 Task: Move the task Create a new online platform for online personal shopping services to the section Done in the project BeaconTech and filter the tasks in the project by Due this week
Action: Mouse moved to (341, 345)
Screenshot: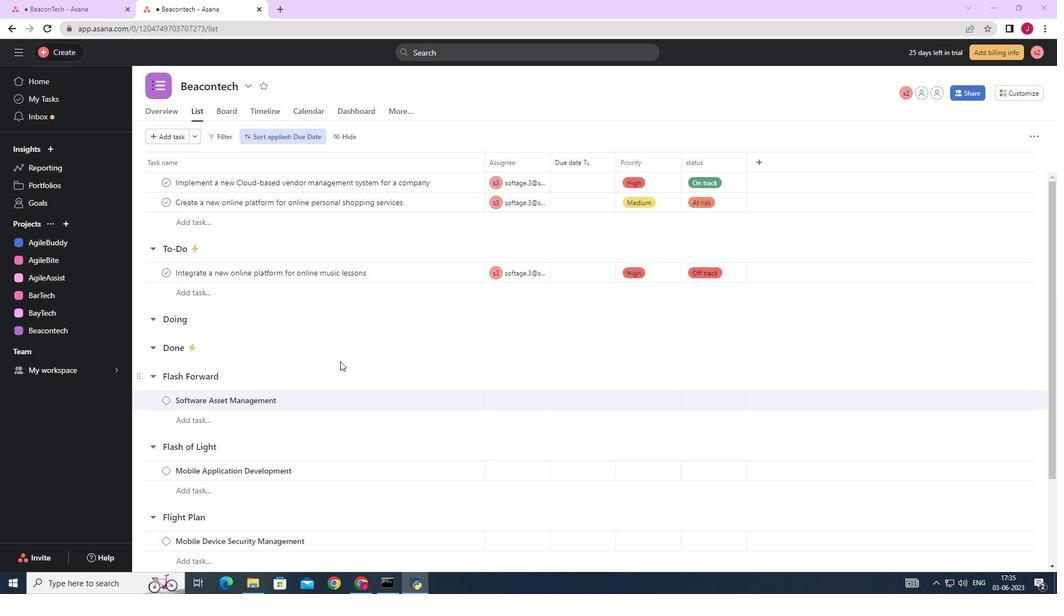 
Action: Mouse scrolled (341, 346) with delta (0, 0)
Screenshot: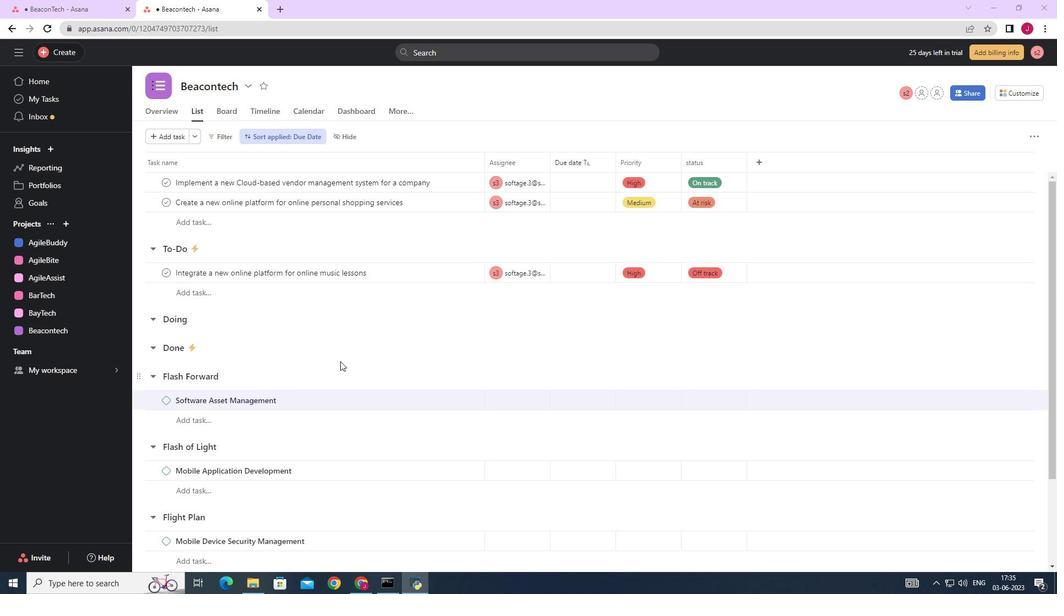 
Action: Mouse moved to (339, 344)
Screenshot: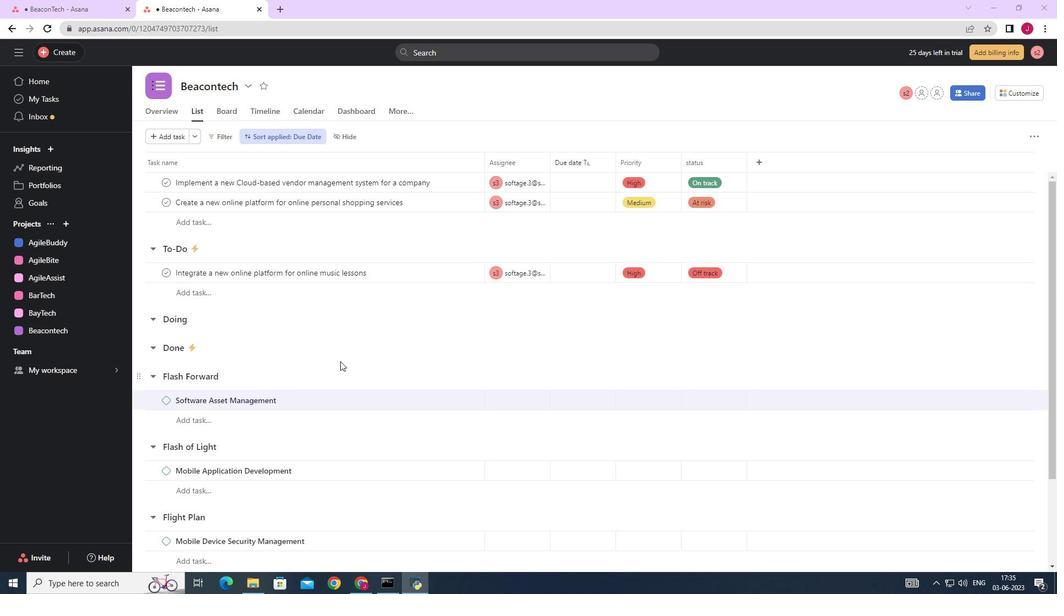 
Action: Mouse scrolled (341, 345) with delta (0, 0)
Screenshot: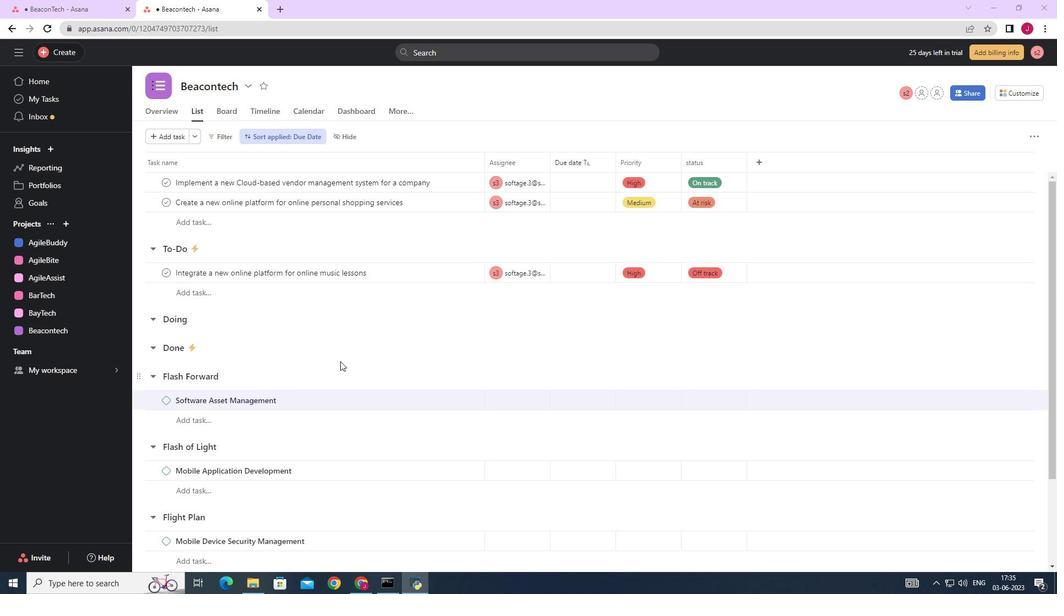 
Action: Mouse moved to (459, 202)
Screenshot: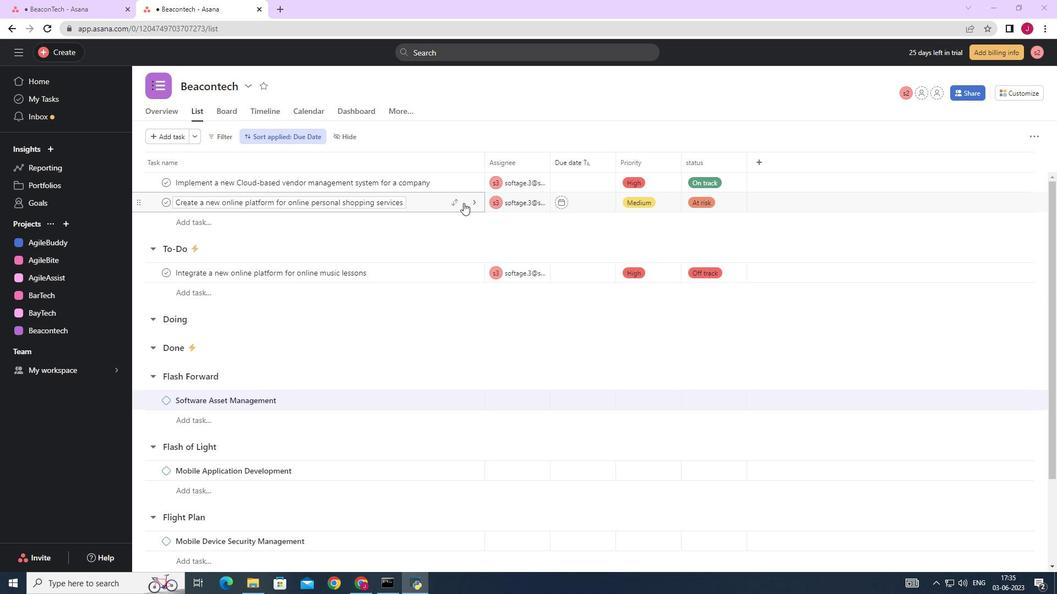 
Action: Mouse pressed left at (459, 202)
Screenshot: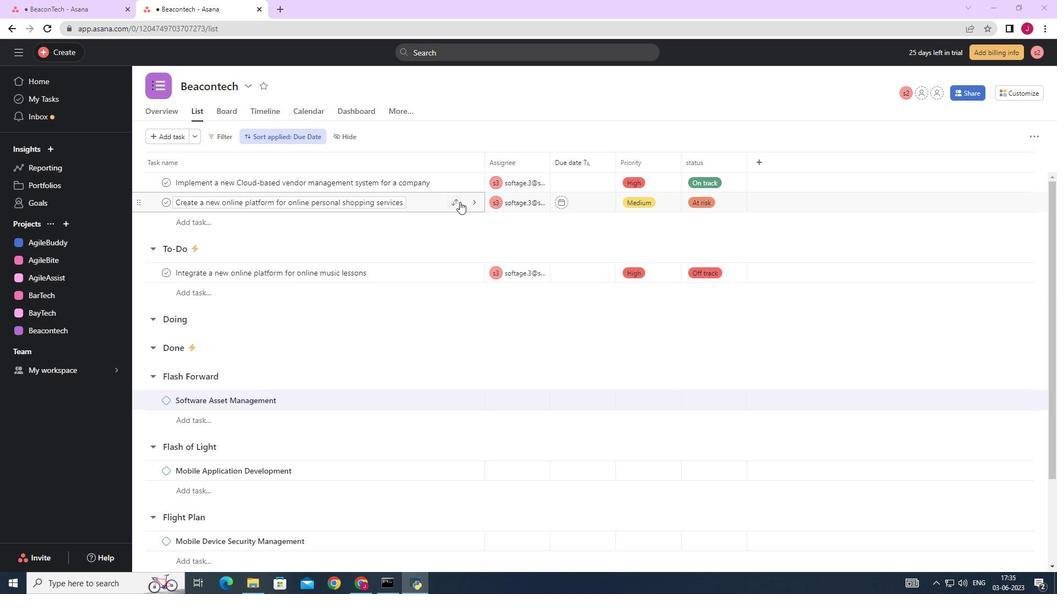 
Action: Mouse moved to (404, 300)
Screenshot: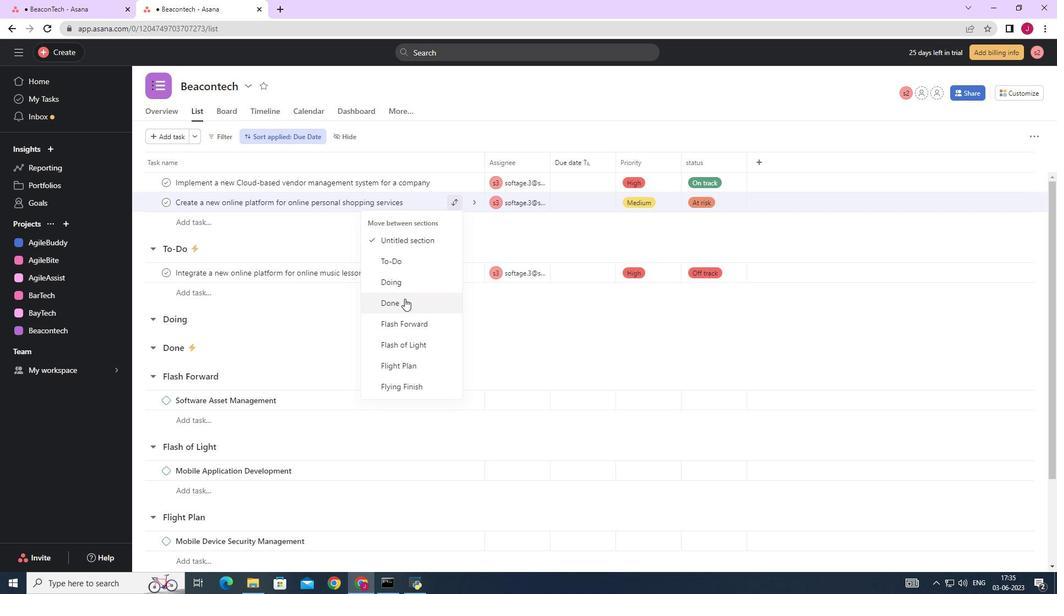
Action: Mouse pressed left at (404, 300)
Screenshot: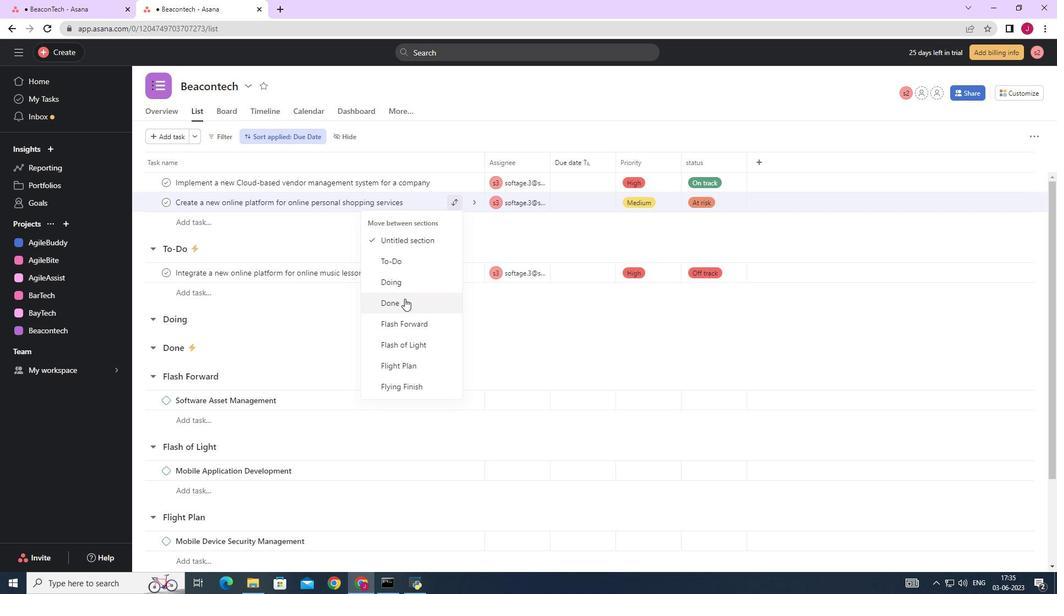 
Action: Mouse moved to (217, 136)
Screenshot: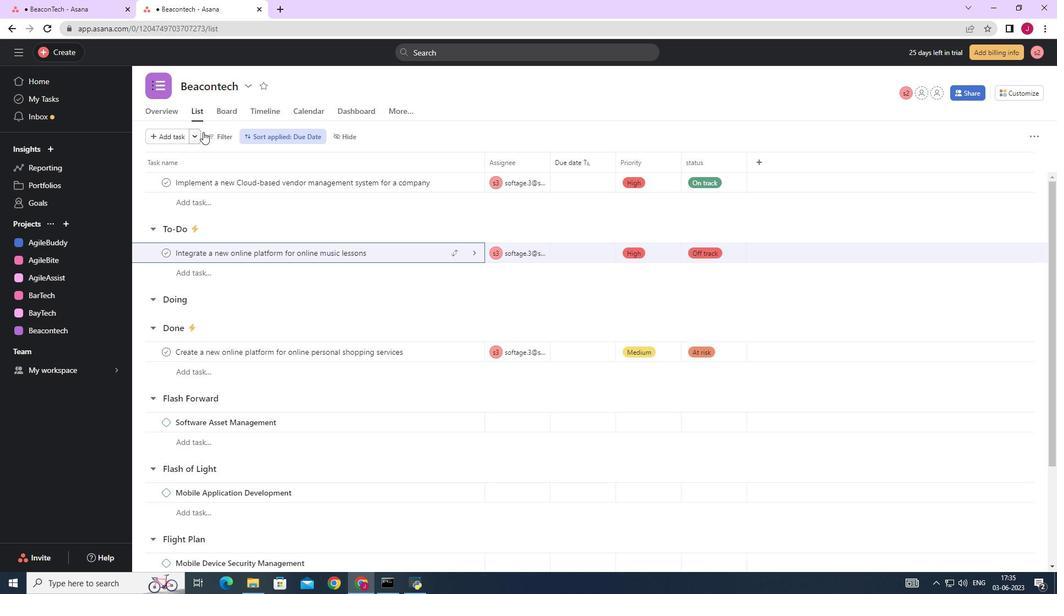 
Action: Mouse pressed left at (217, 136)
Screenshot: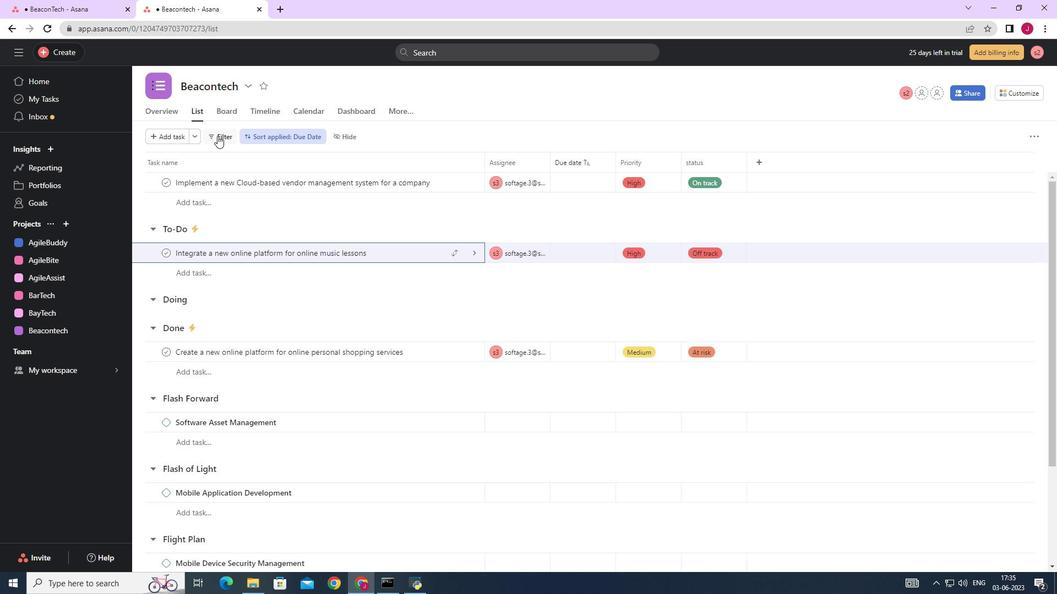 
Action: Mouse moved to (433, 178)
Screenshot: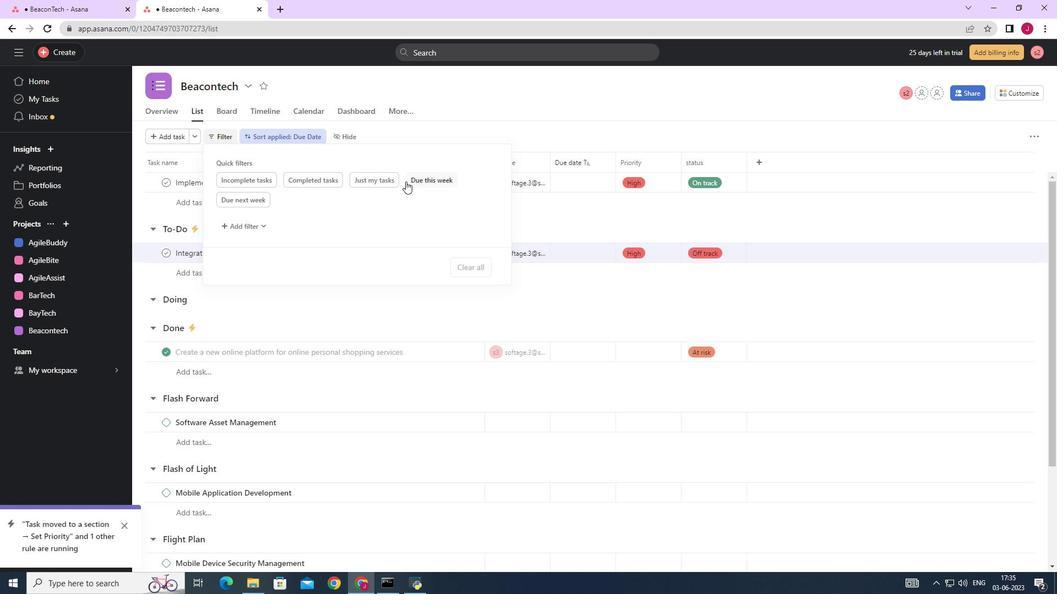 
Action: Mouse pressed left at (433, 178)
Screenshot: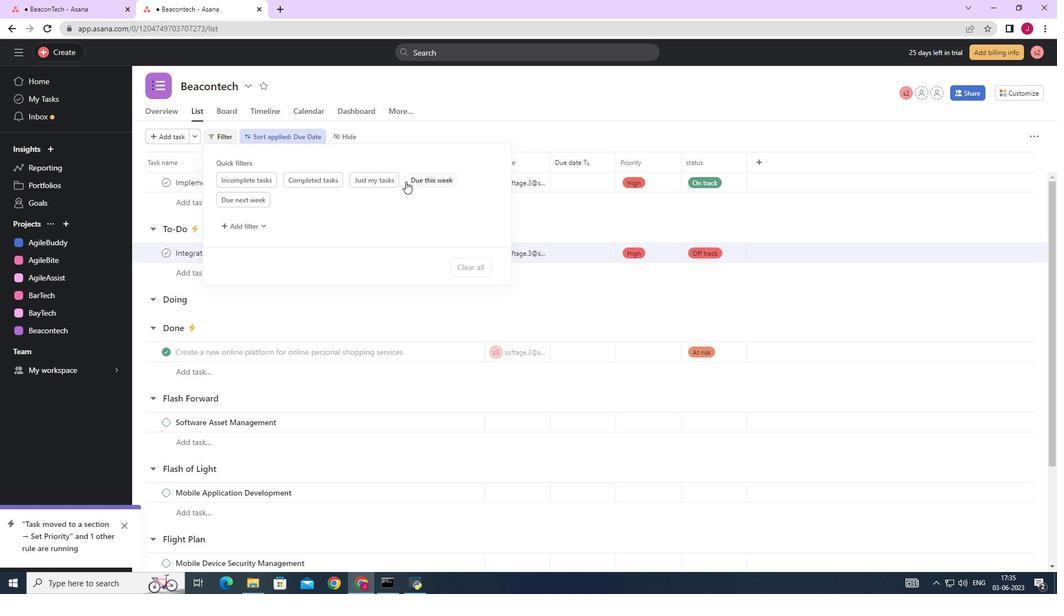 
Action: Mouse moved to (509, 398)
Screenshot: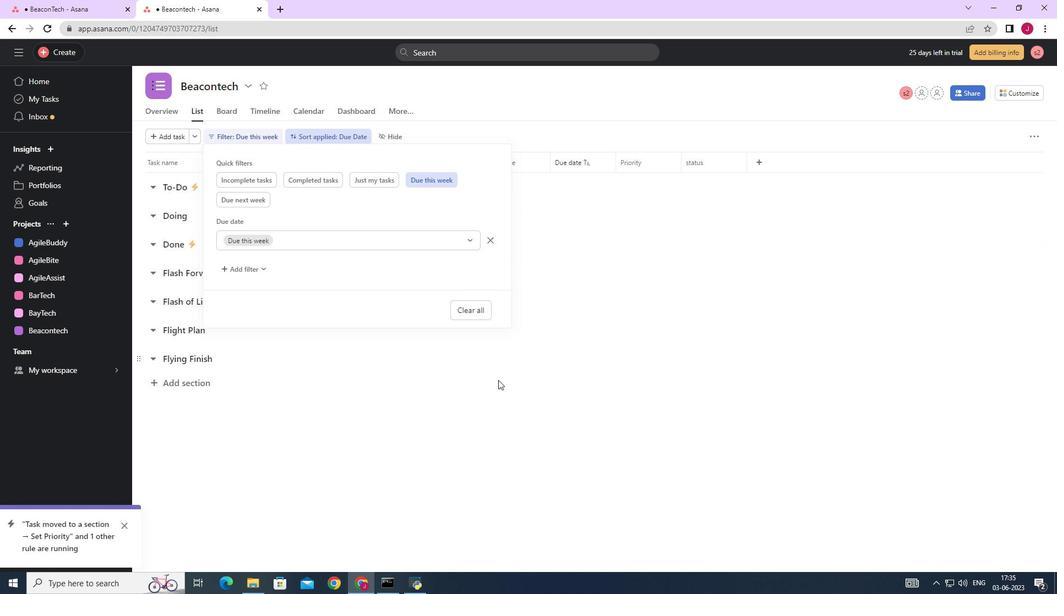 
Action: Mouse pressed left at (509, 398)
Screenshot: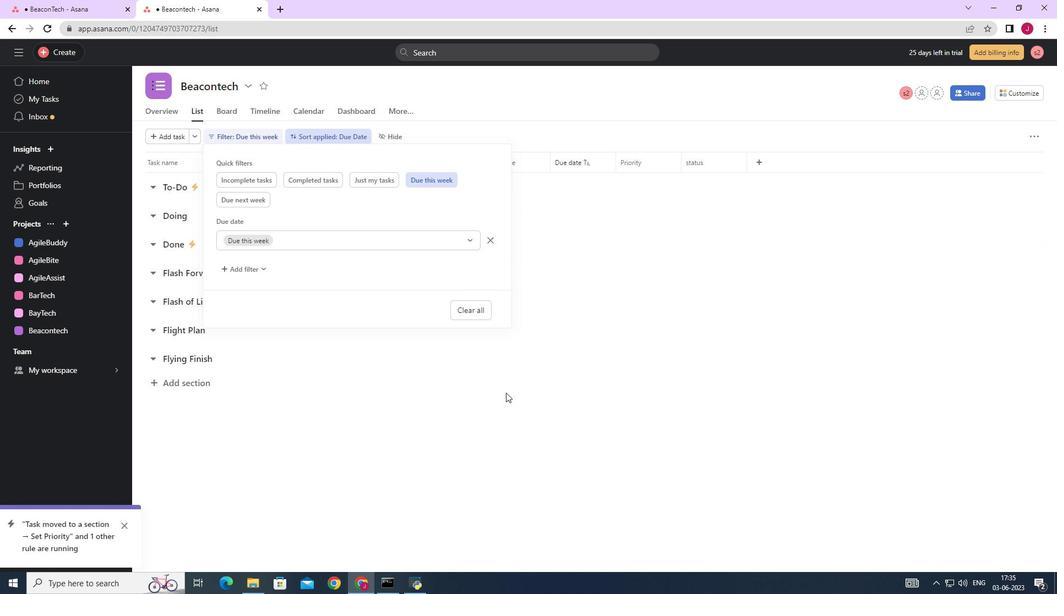
Action: Mouse moved to (475, 388)
Screenshot: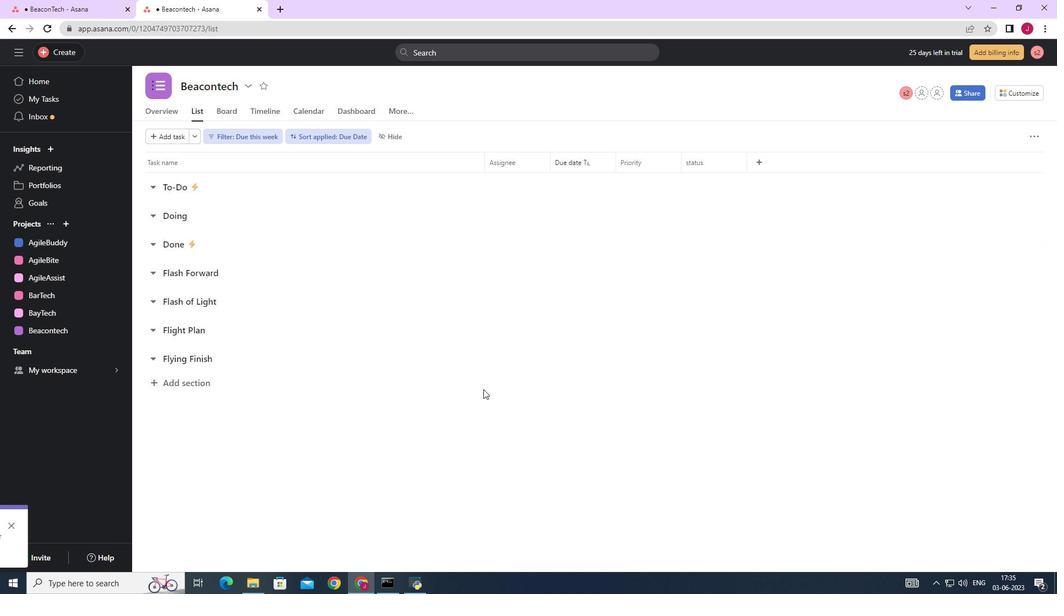 
